 Task: Create a rule when an attachment starting with is removed from a card by me.
Action: Mouse pressed left at (472, 408)
Screenshot: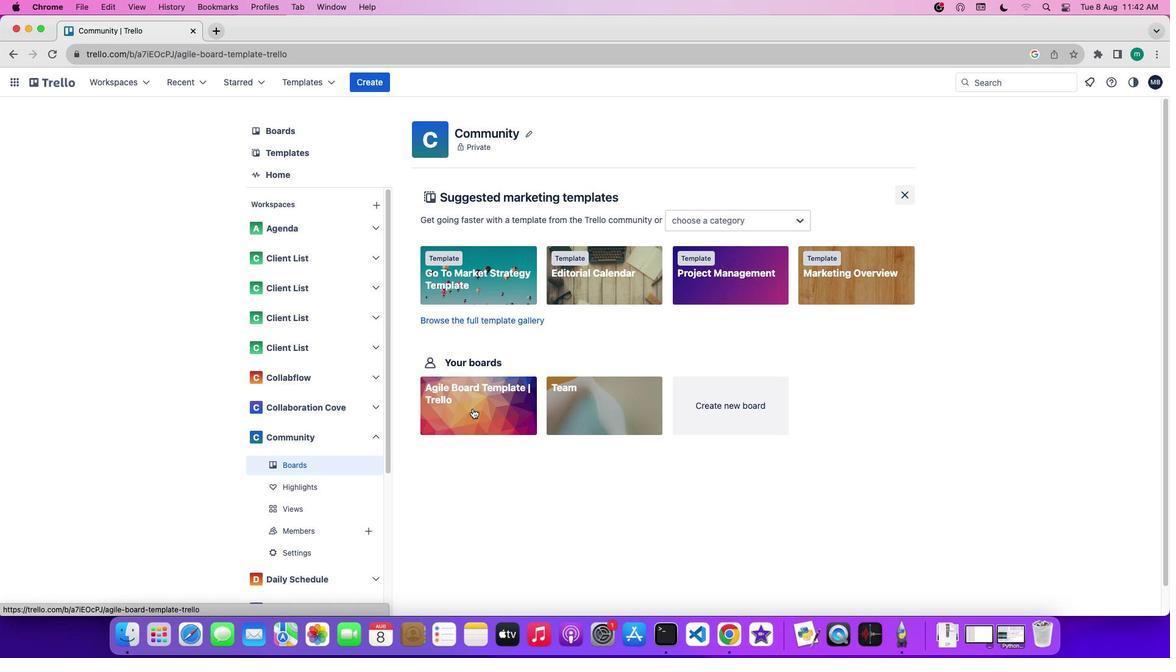 
Action: Mouse moved to (1074, 263)
Screenshot: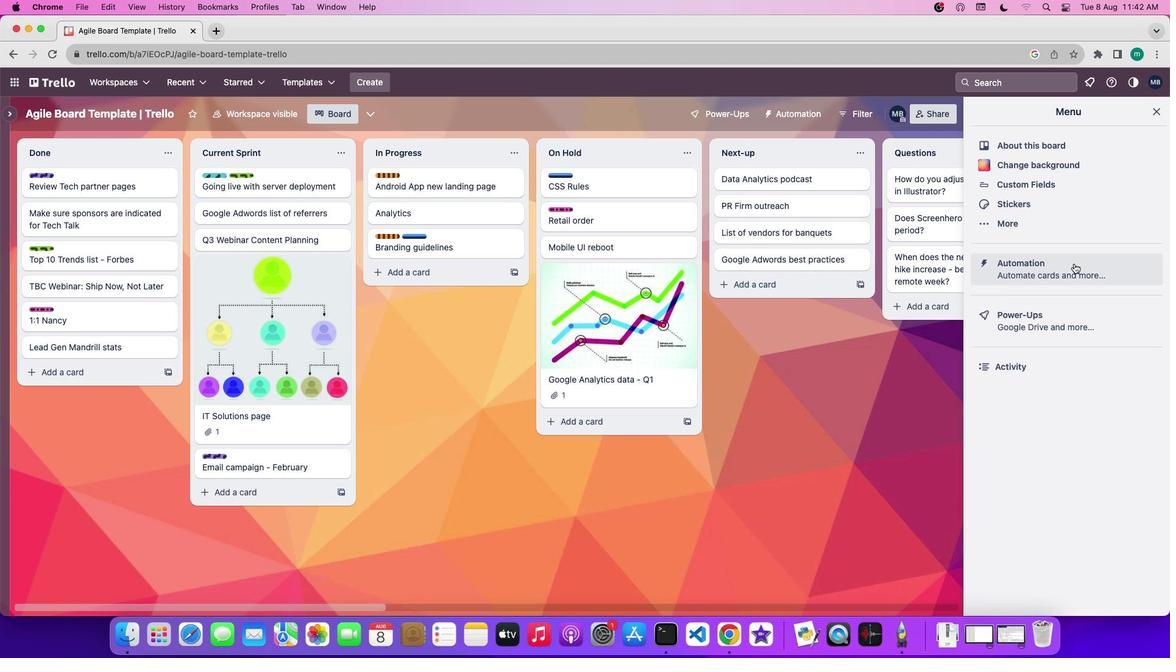 
Action: Mouse pressed left at (1074, 263)
Screenshot: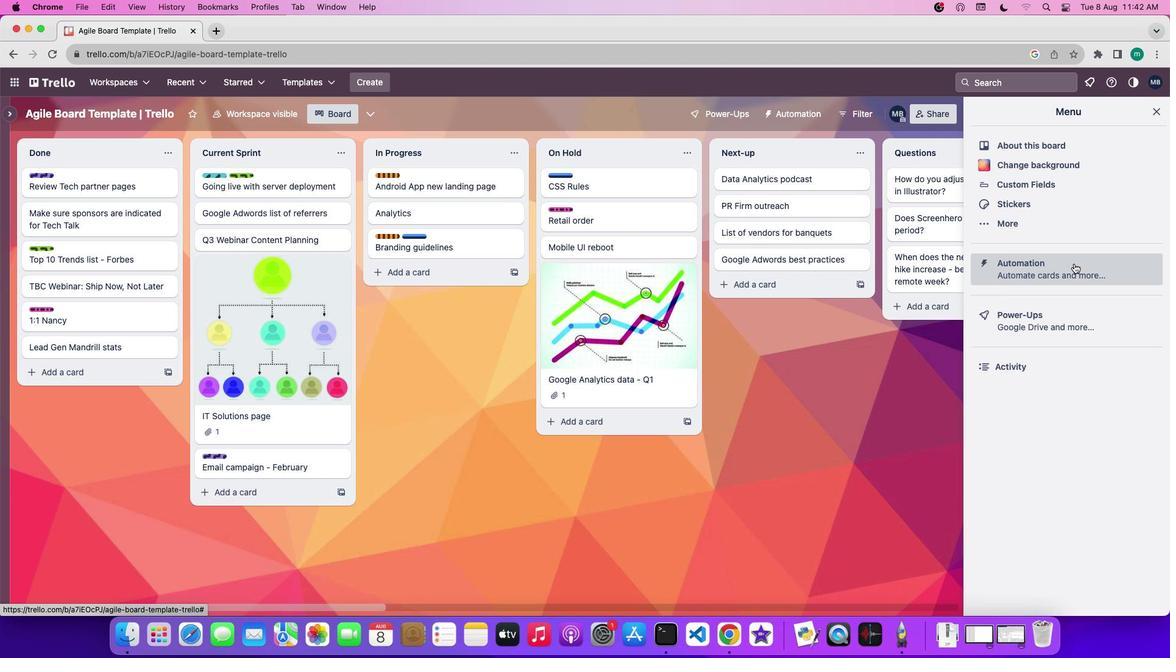 
Action: Mouse moved to (74, 229)
Screenshot: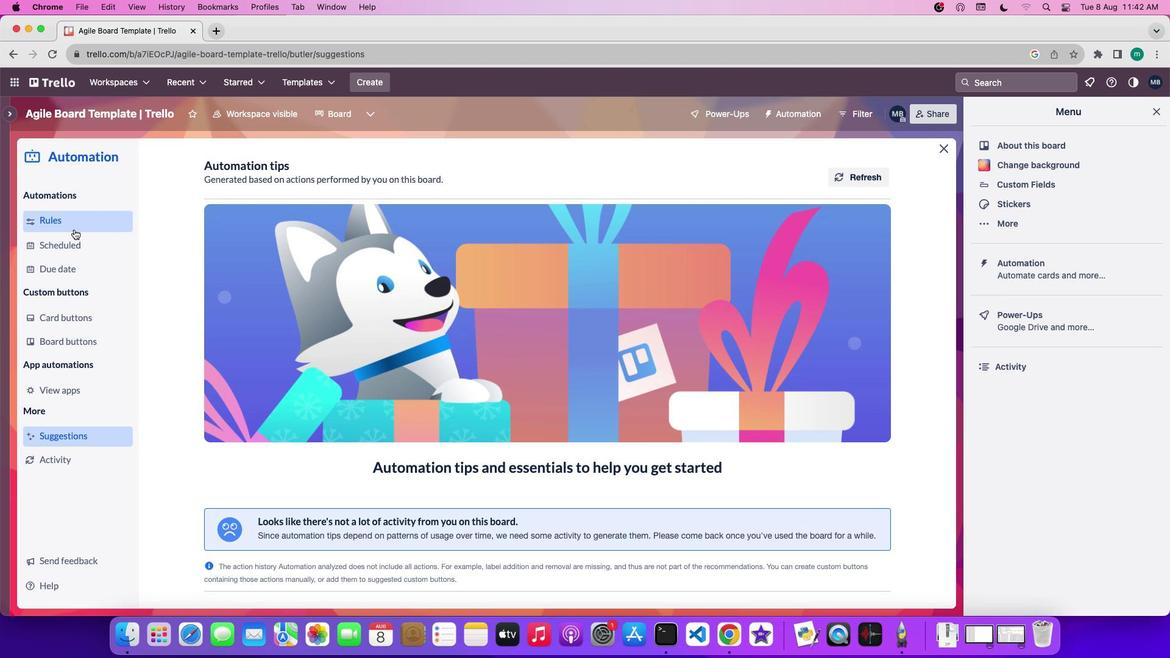 
Action: Mouse pressed left at (74, 229)
Screenshot: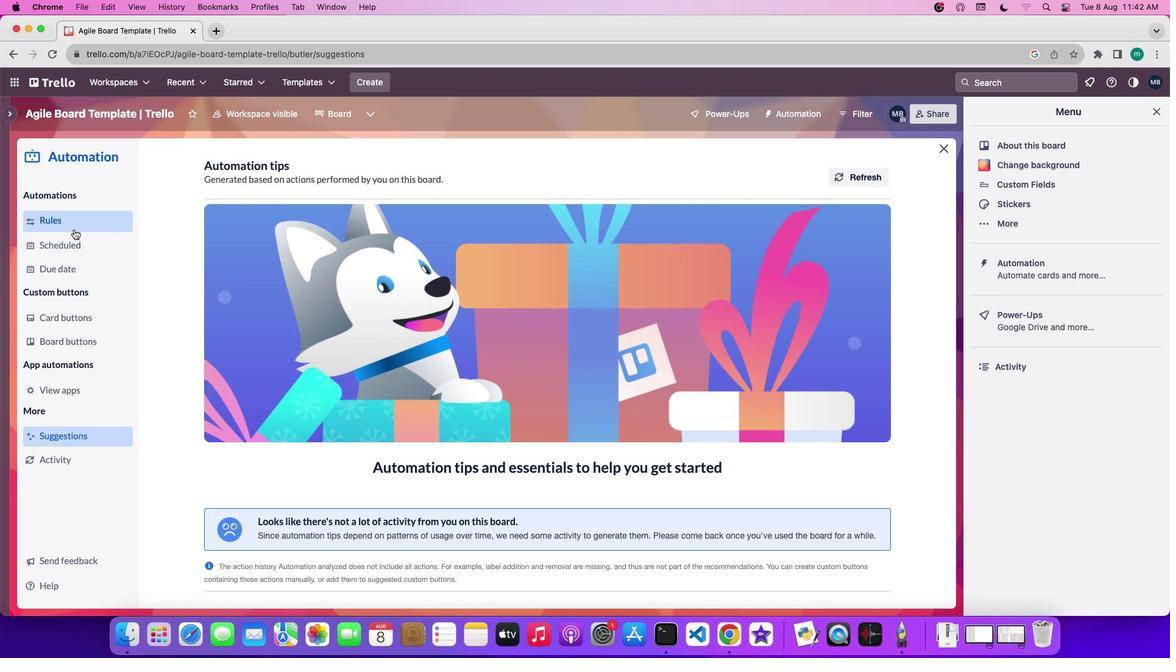 
Action: Mouse moved to (764, 173)
Screenshot: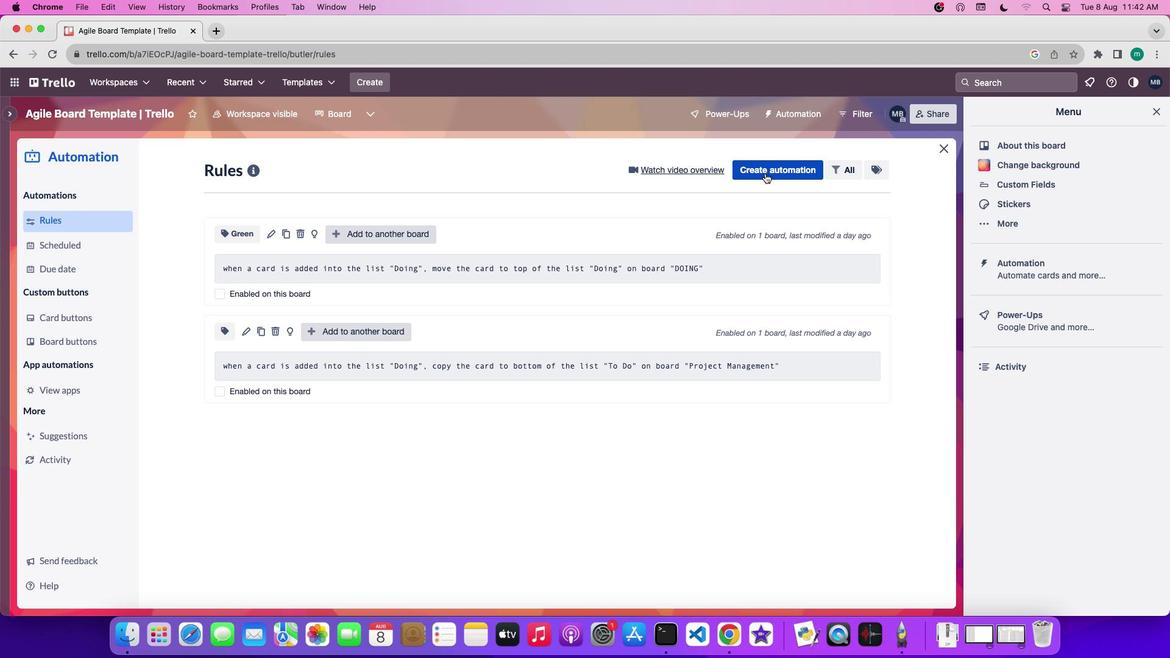 
Action: Mouse pressed left at (764, 173)
Screenshot: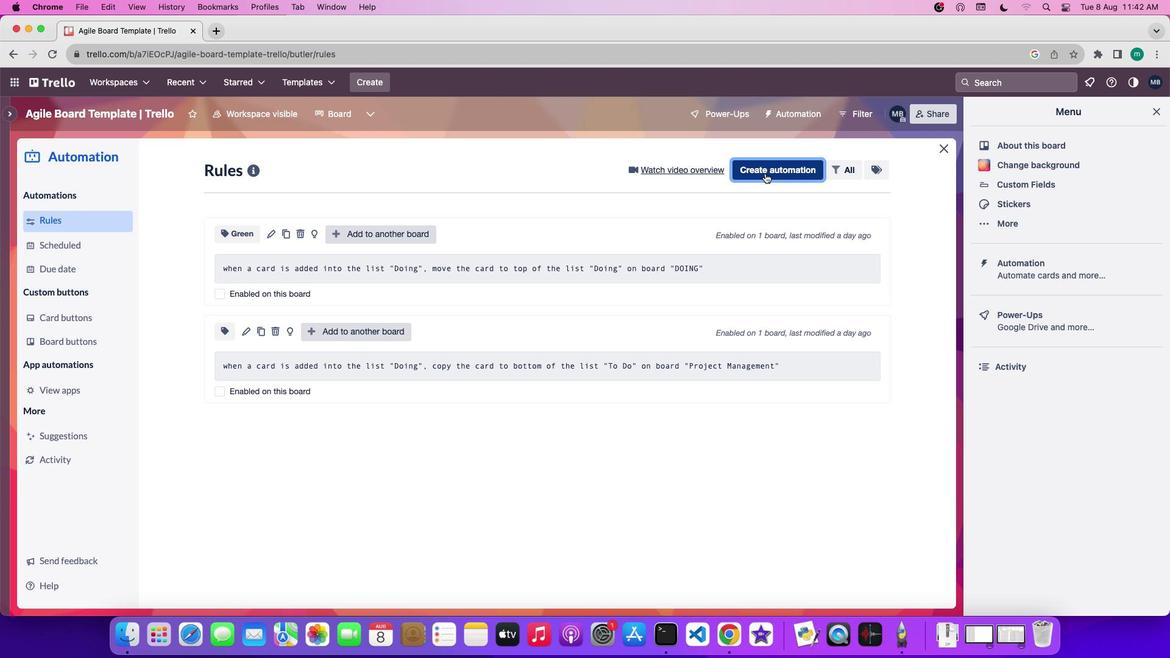 
Action: Mouse moved to (660, 362)
Screenshot: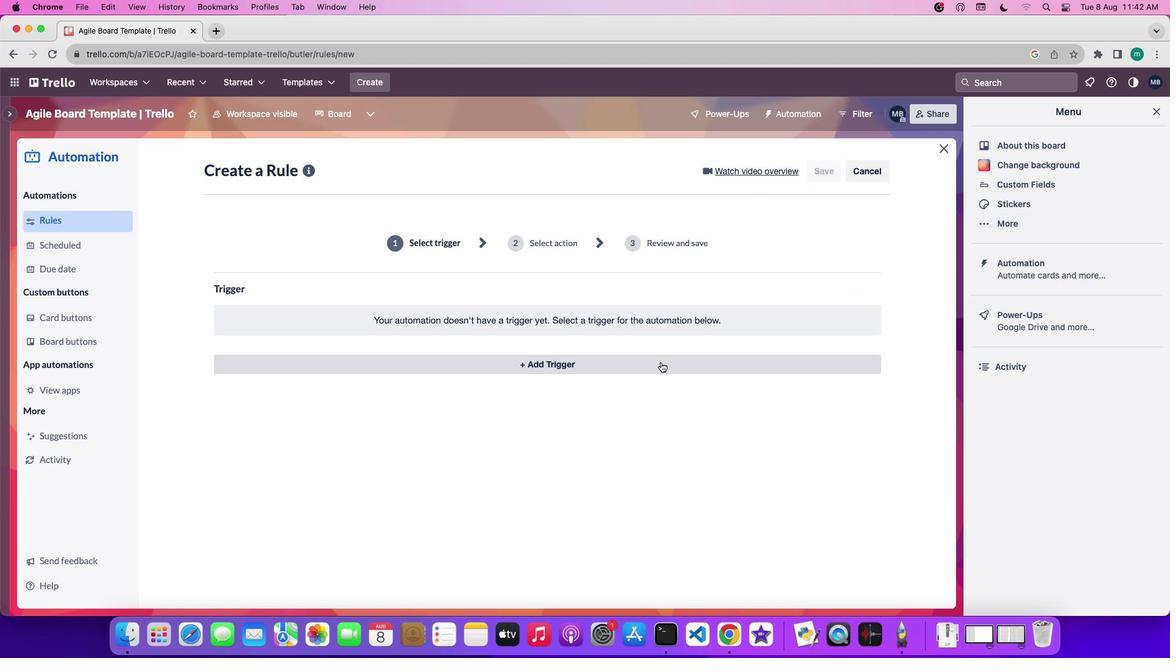 
Action: Mouse pressed left at (660, 362)
Screenshot: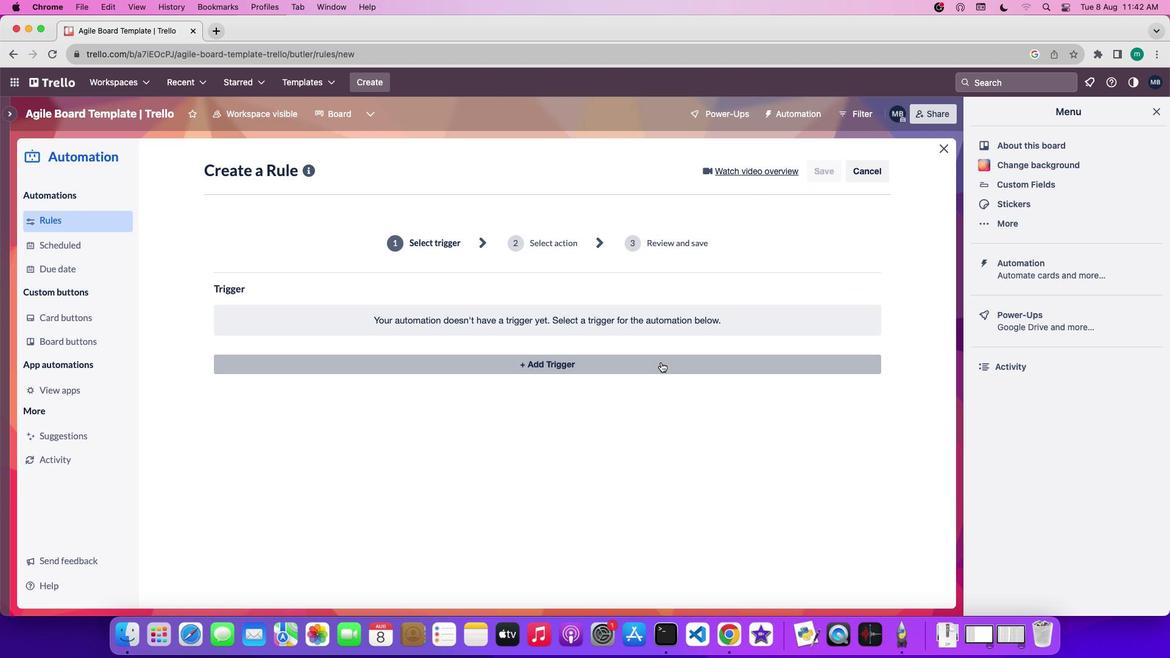 
Action: Mouse moved to (308, 415)
Screenshot: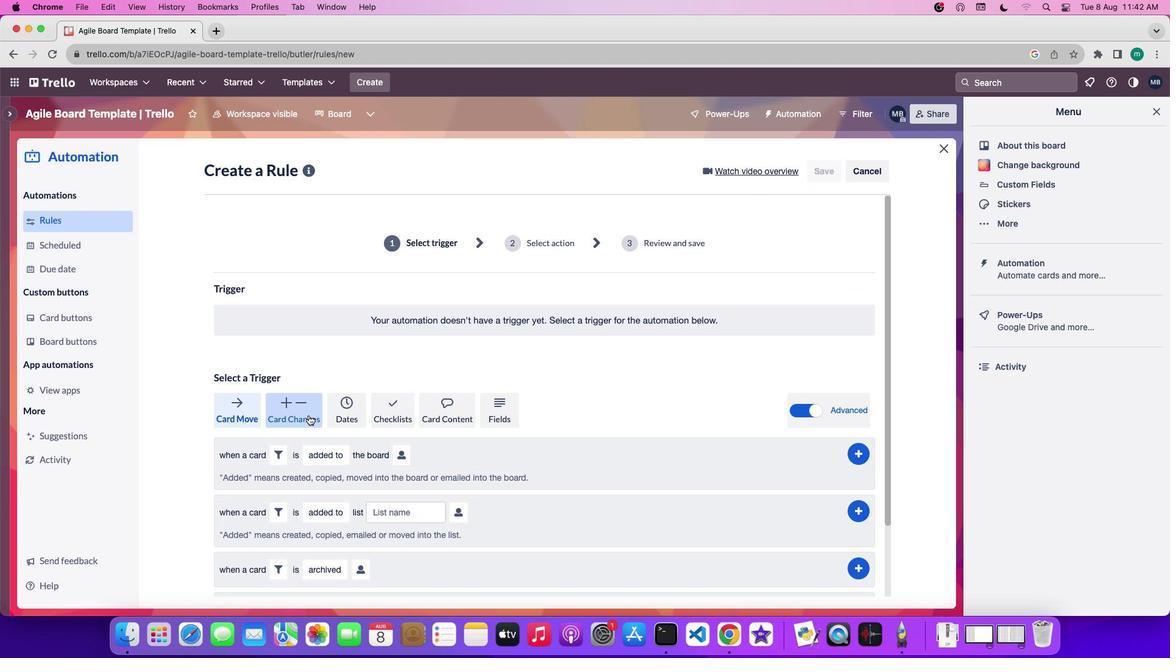 
Action: Mouse pressed left at (308, 415)
Screenshot: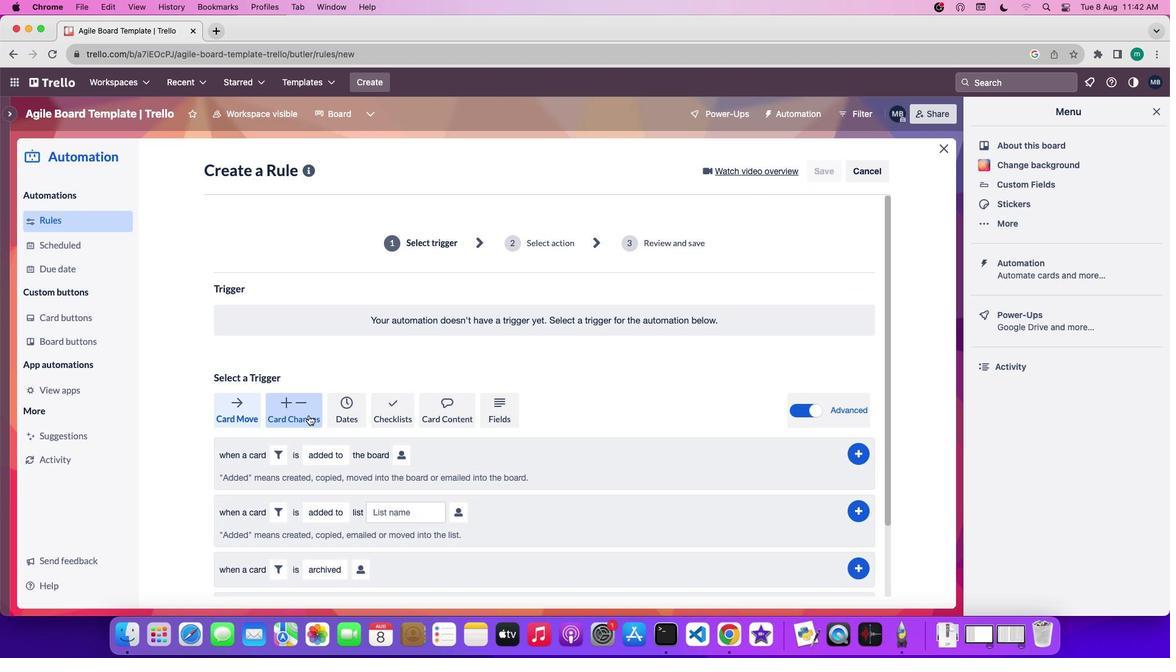 
Action: Mouse scrolled (308, 415) with delta (0, 0)
Screenshot: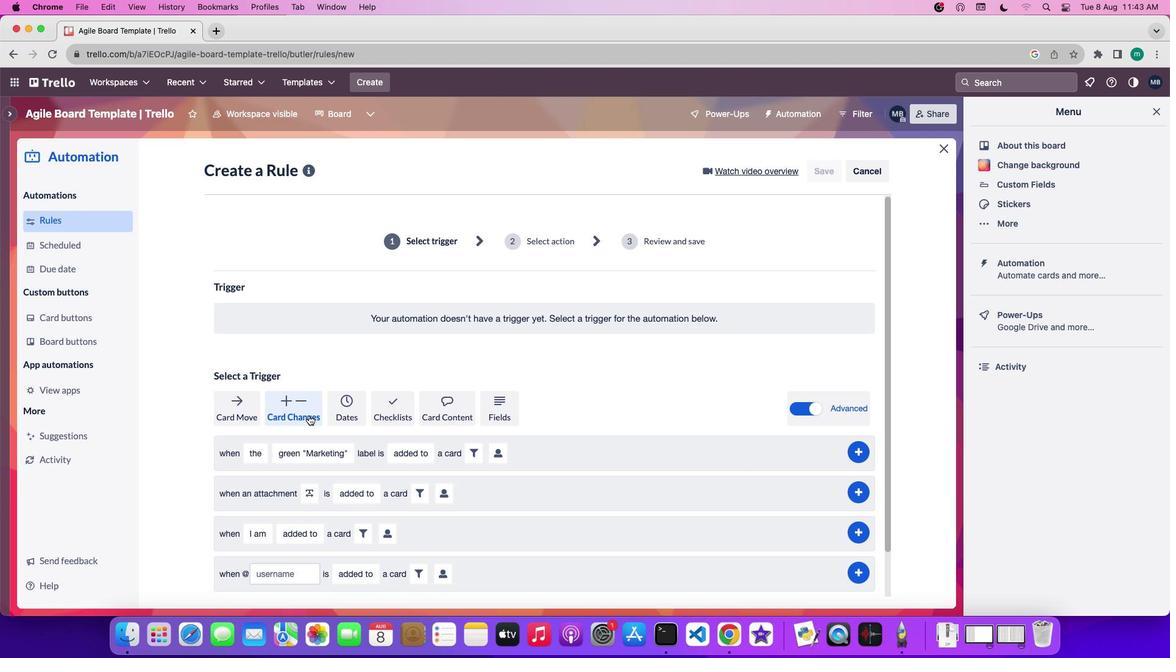 
Action: Mouse scrolled (308, 415) with delta (0, 0)
Screenshot: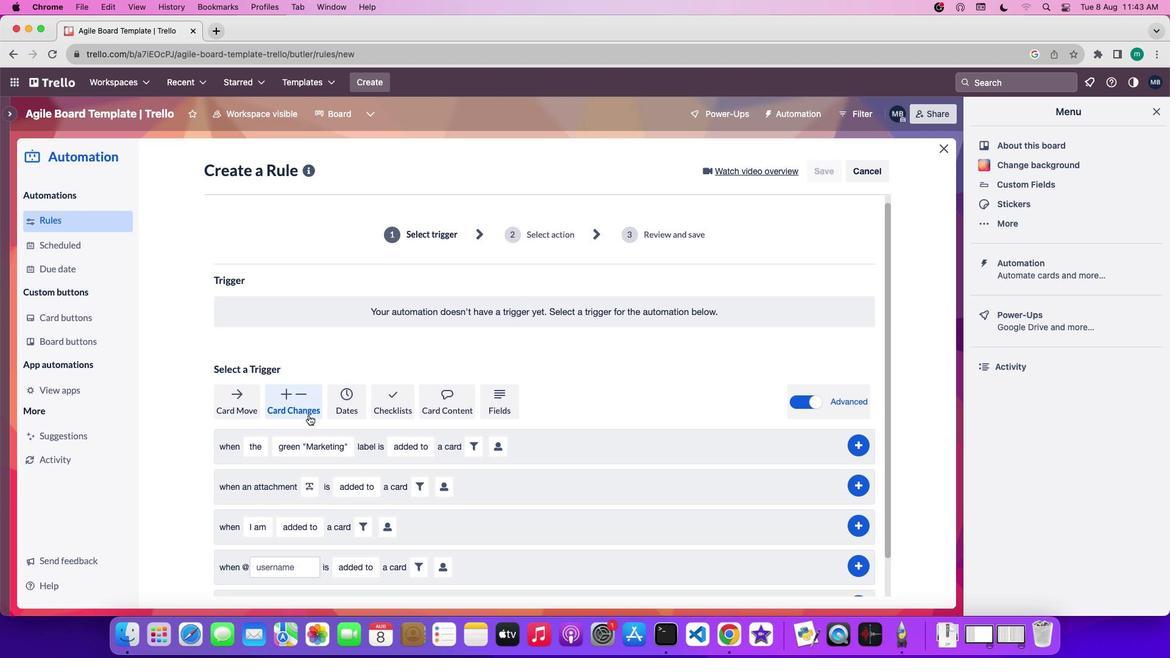 
Action: Mouse scrolled (308, 415) with delta (0, 0)
Screenshot: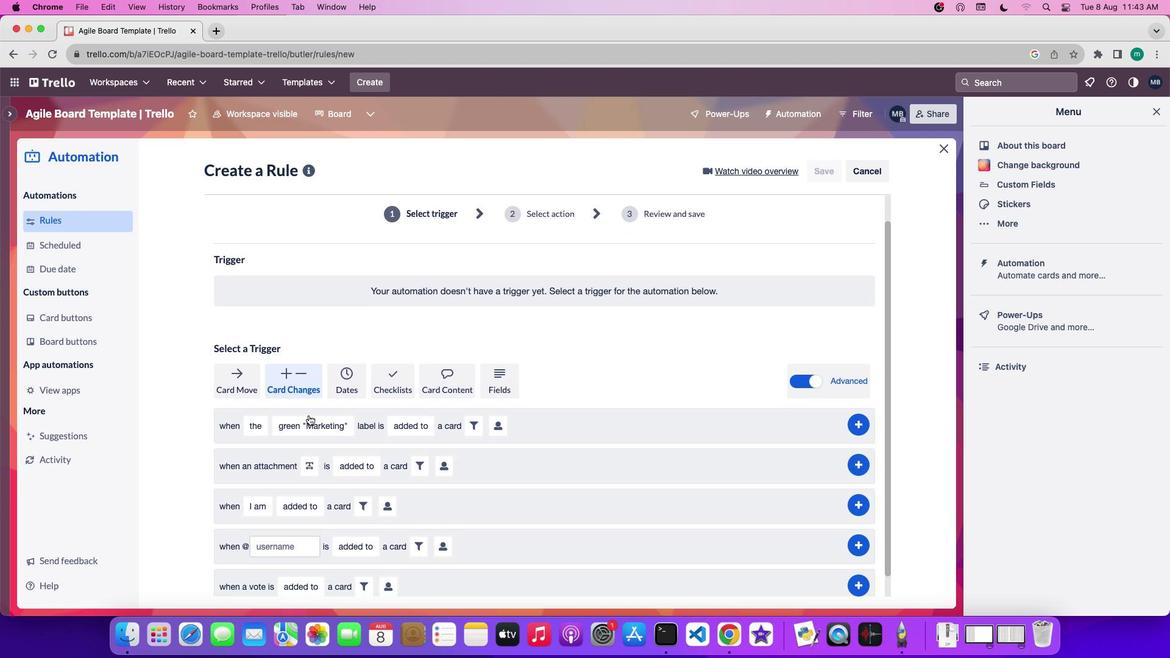 
Action: Mouse scrolled (308, 415) with delta (0, 0)
Screenshot: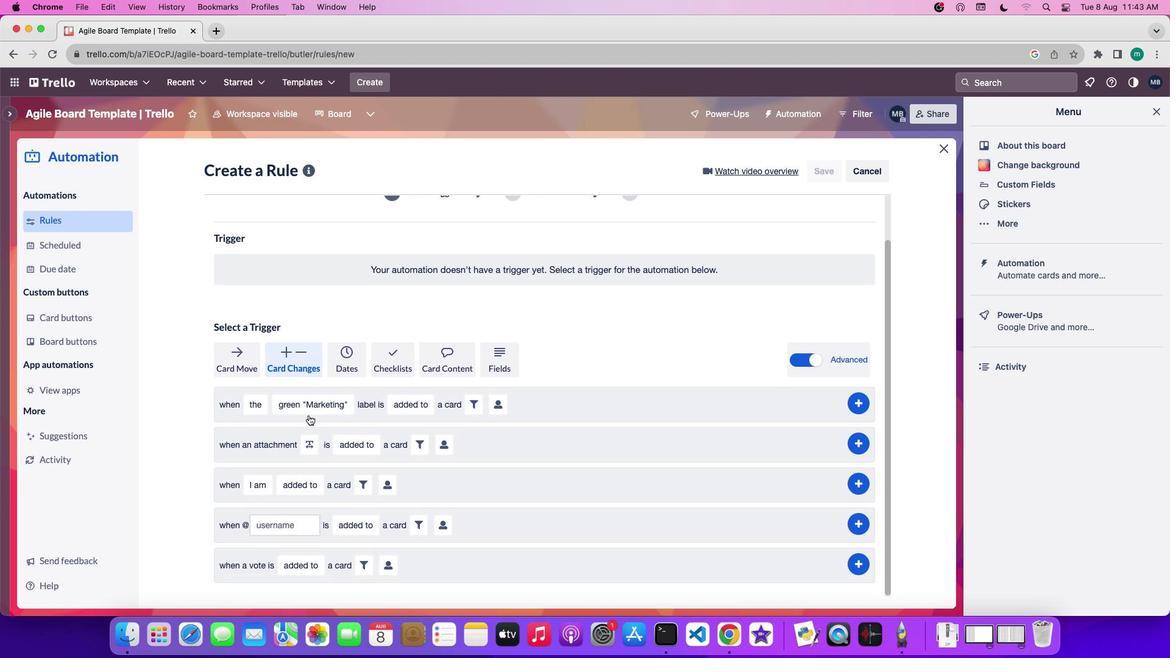 
Action: Mouse scrolled (308, 415) with delta (0, 0)
Screenshot: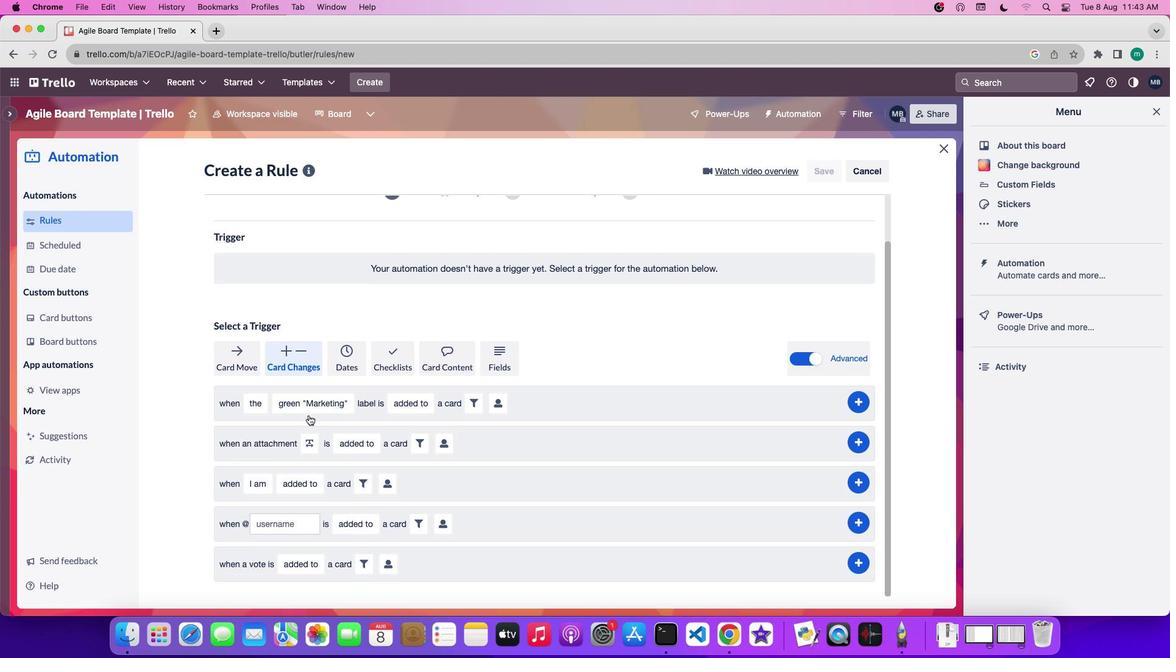 
Action: Mouse scrolled (308, 415) with delta (0, 0)
Screenshot: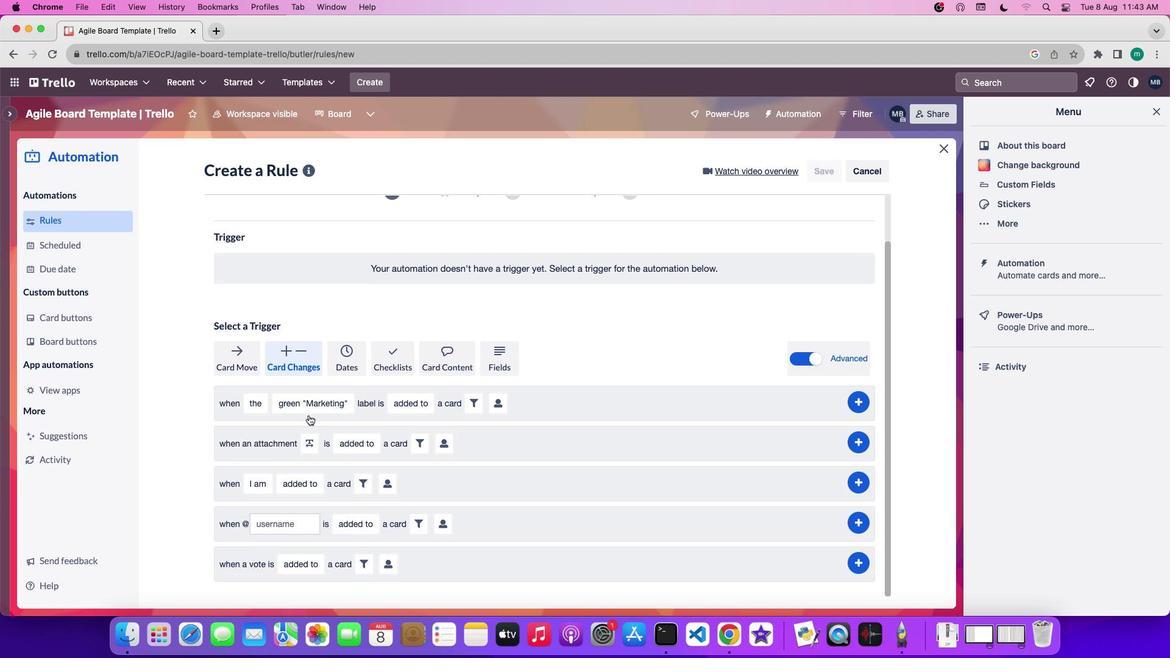 
Action: Mouse moved to (307, 440)
Screenshot: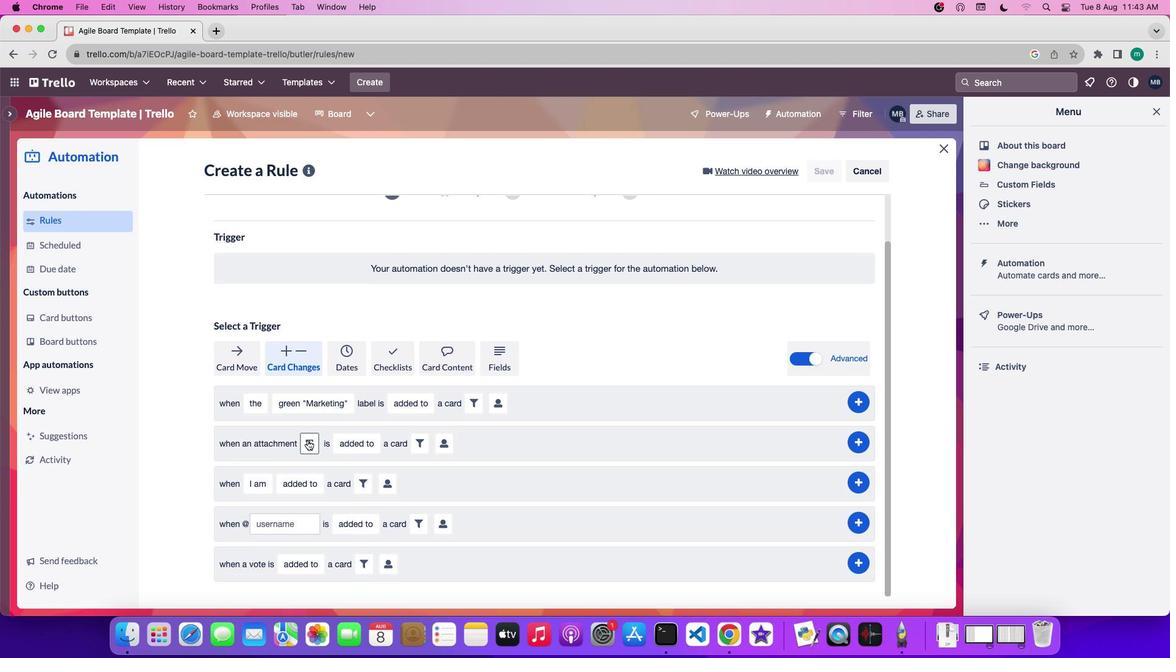 
Action: Mouse pressed left at (307, 440)
Screenshot: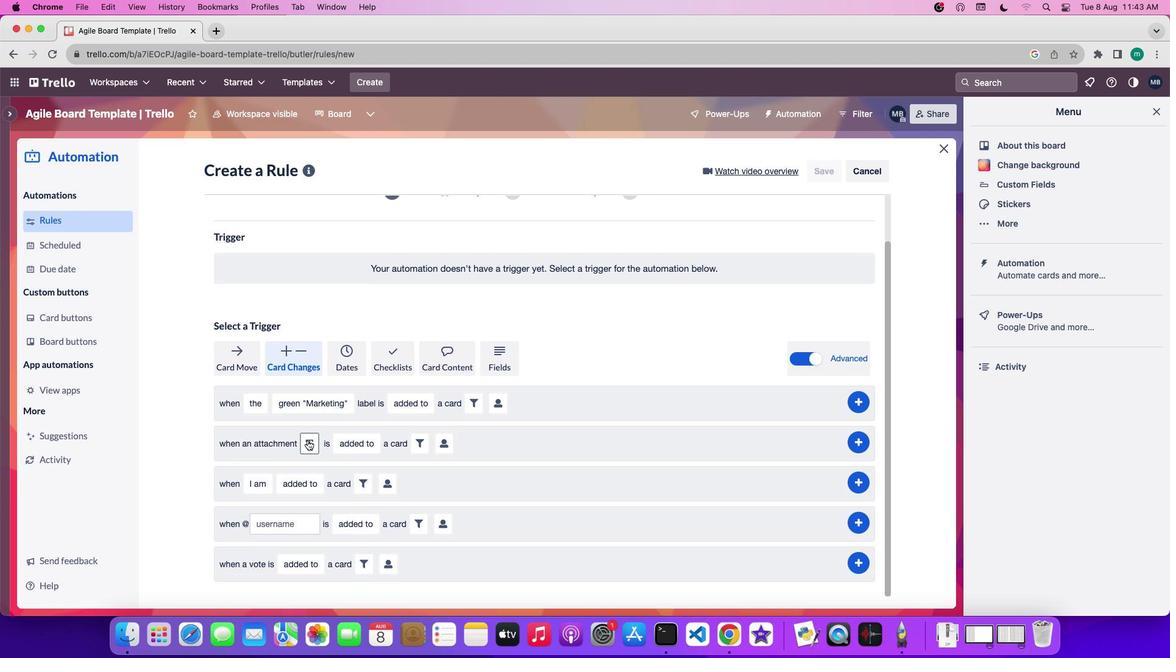 
Action: Mouse moved to (369, 343)
Screenshot: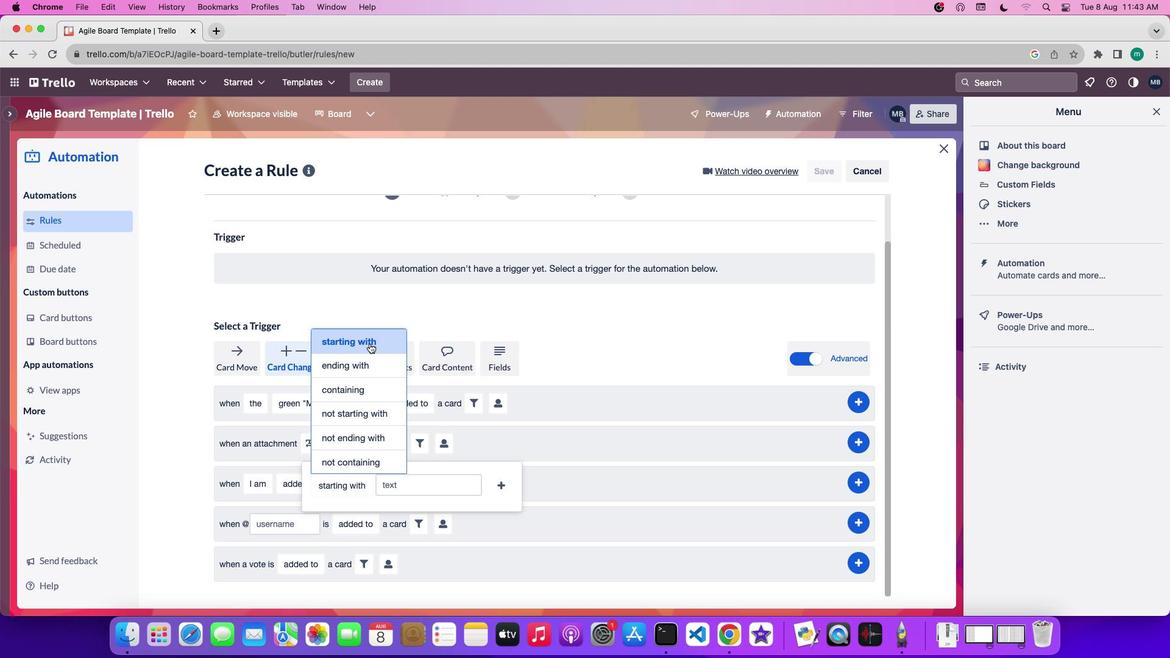 
Action: Mouse pressed left at (369, 343)
Screenshot: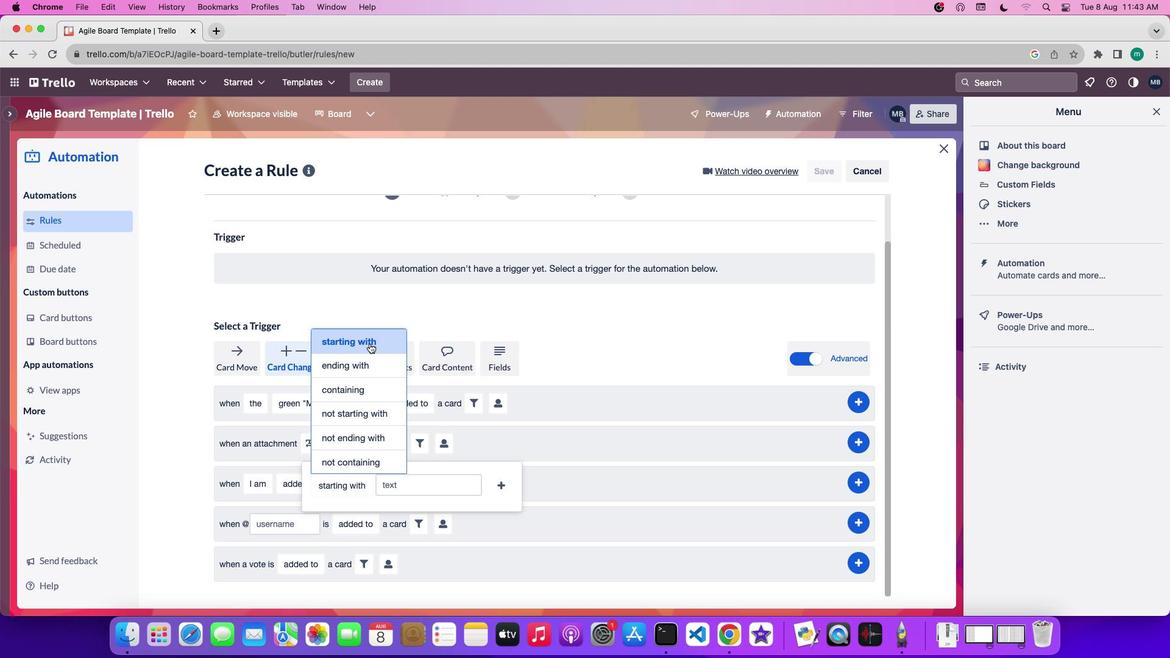 
Action: Mouse moved to (502, 486)
Screenshot: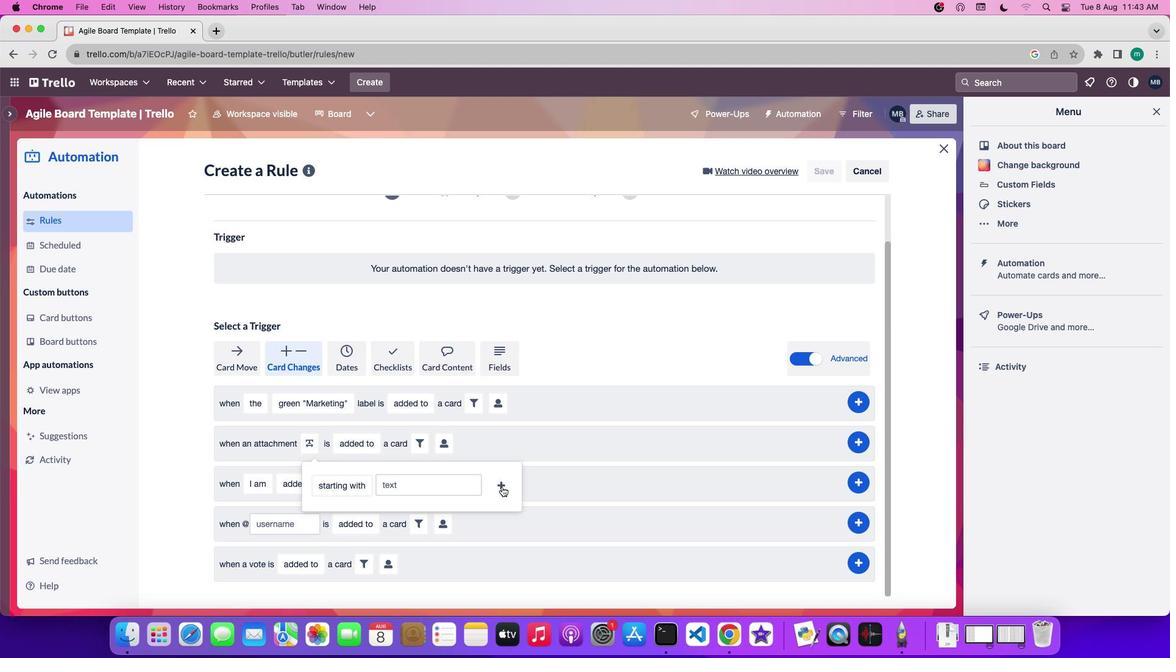 
Action: Mouse pressed left at (502, 486)
Screenshot: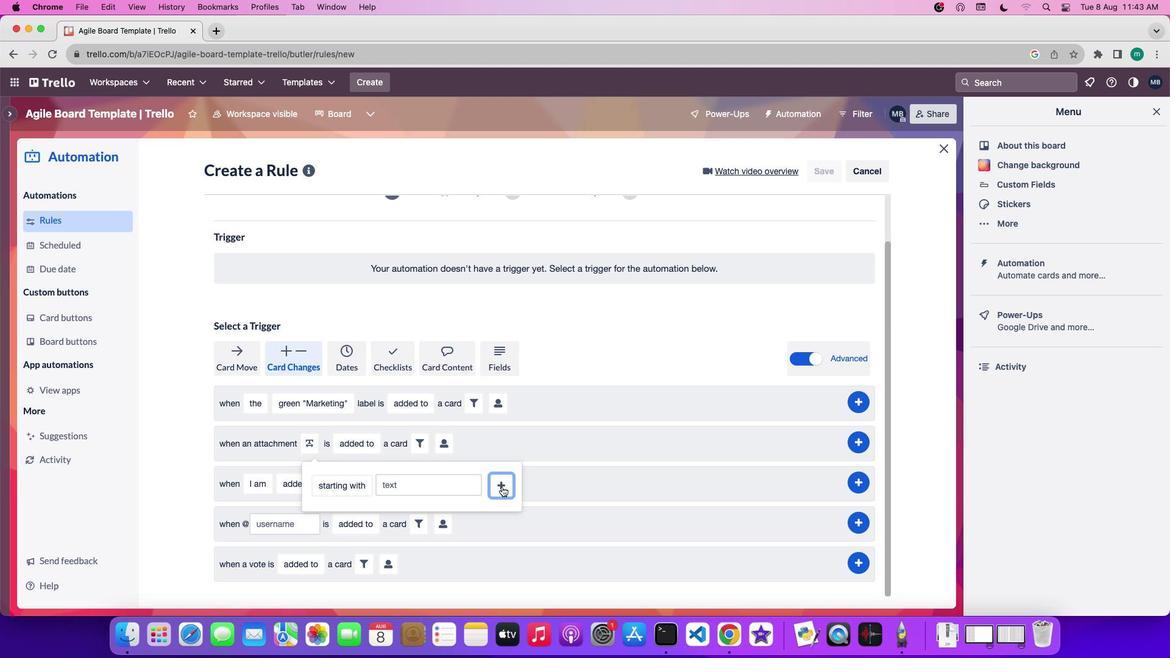 
Action: Mouse moved to (435, 493)
Screenshot: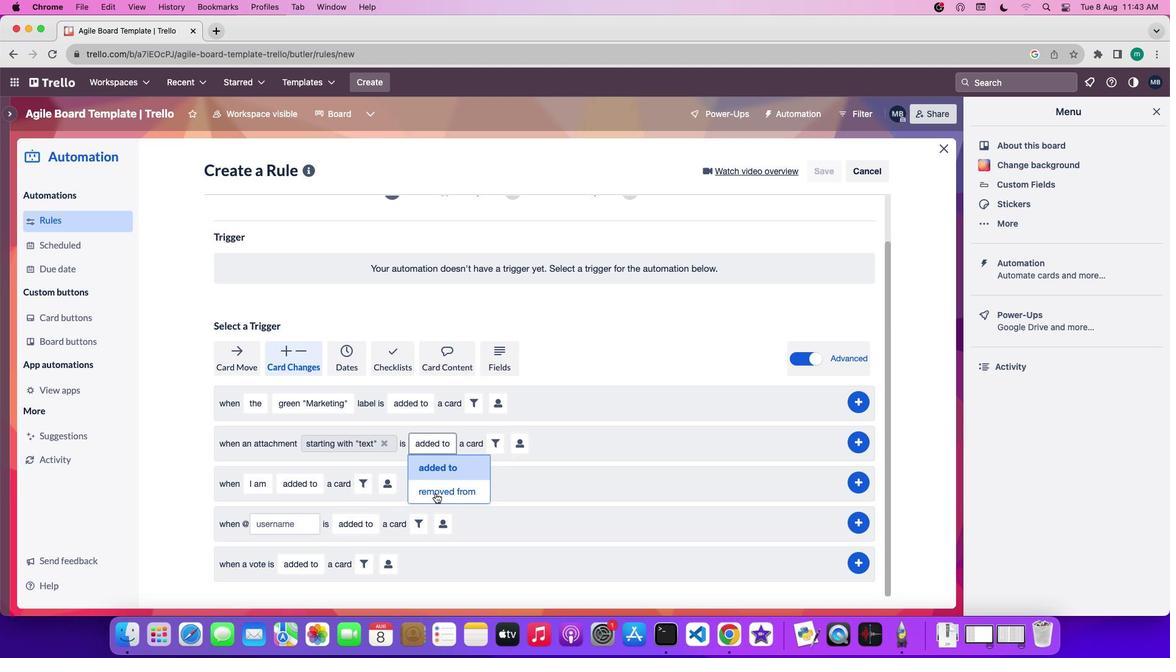 
Action: Mouse pressed left at (435, 493)
Screenshot: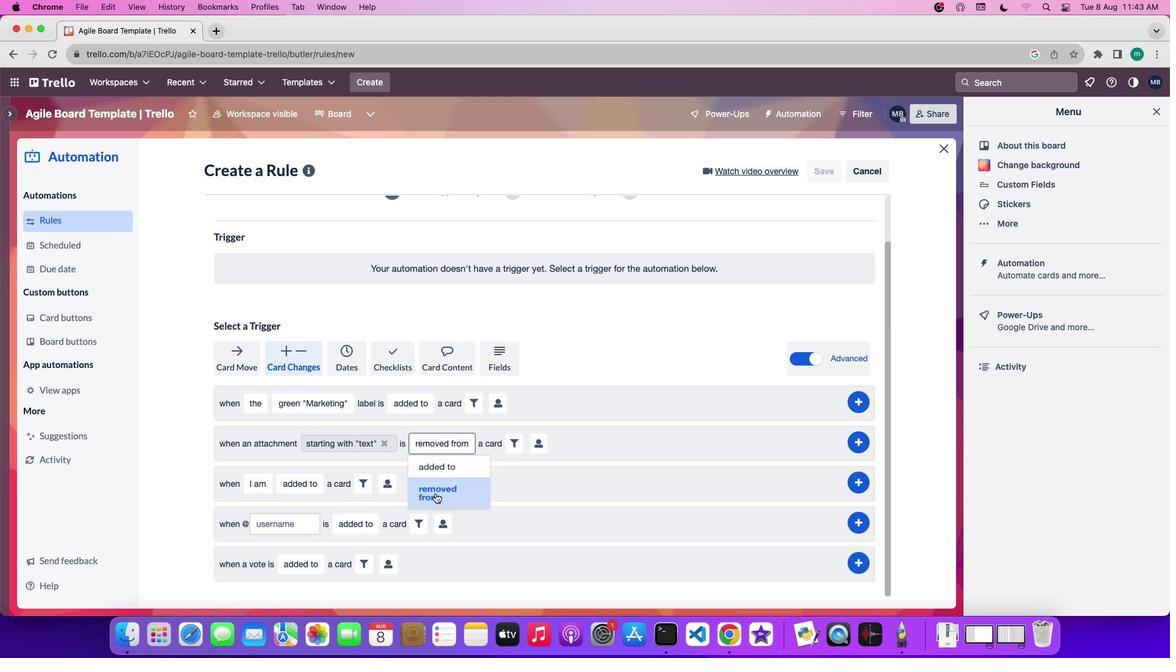 
Action: Mouse moved to (544, 444)
Screenshot: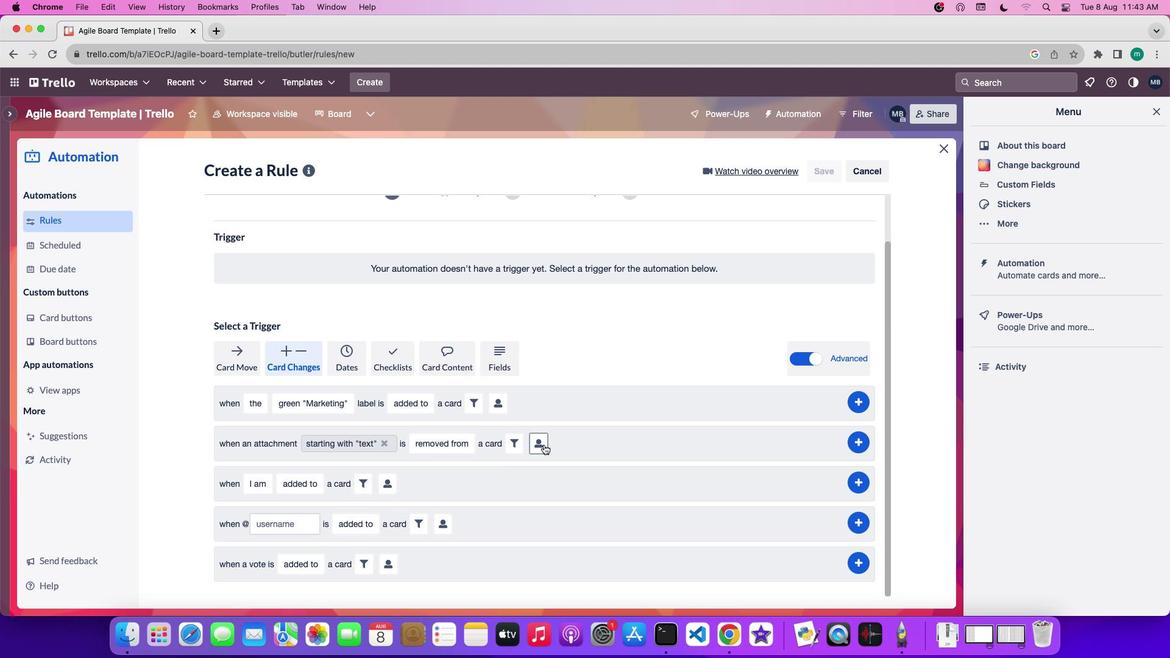 
Action: Mouse pressed left at (544, 444)
Screenshot: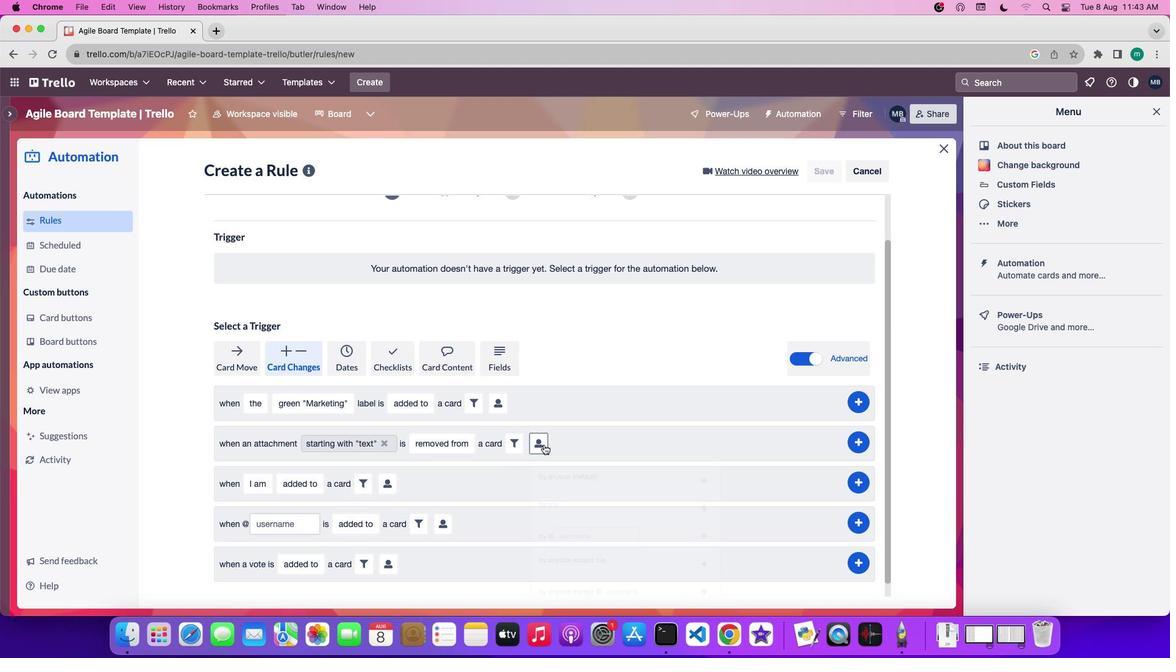 
Action: Mouse moved to (748, 521)
Screenshot: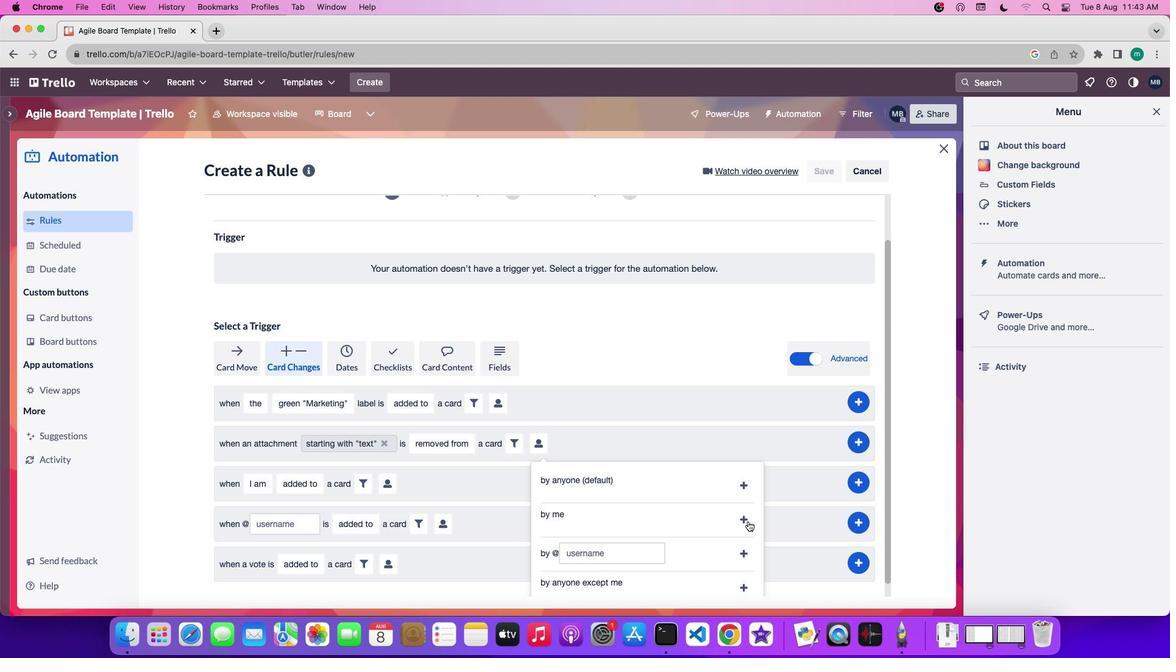 
Action: Mouse pressed left at (748, 521)
Screenshot: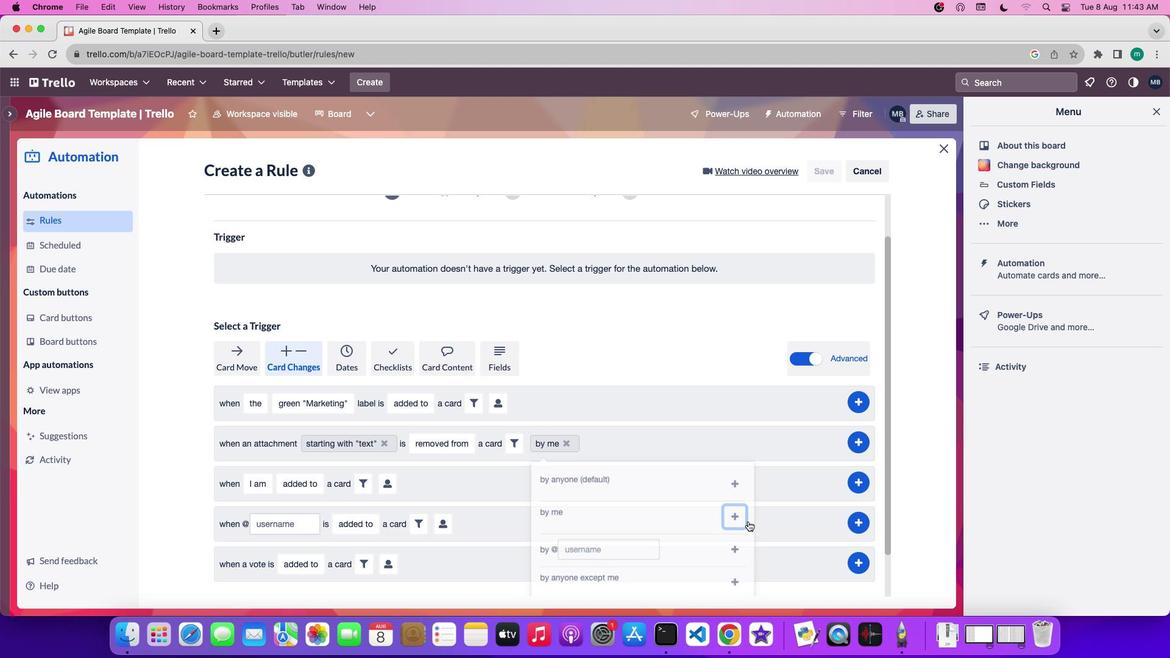 
Action: Mouse moved to (859, 441)
Screenshot: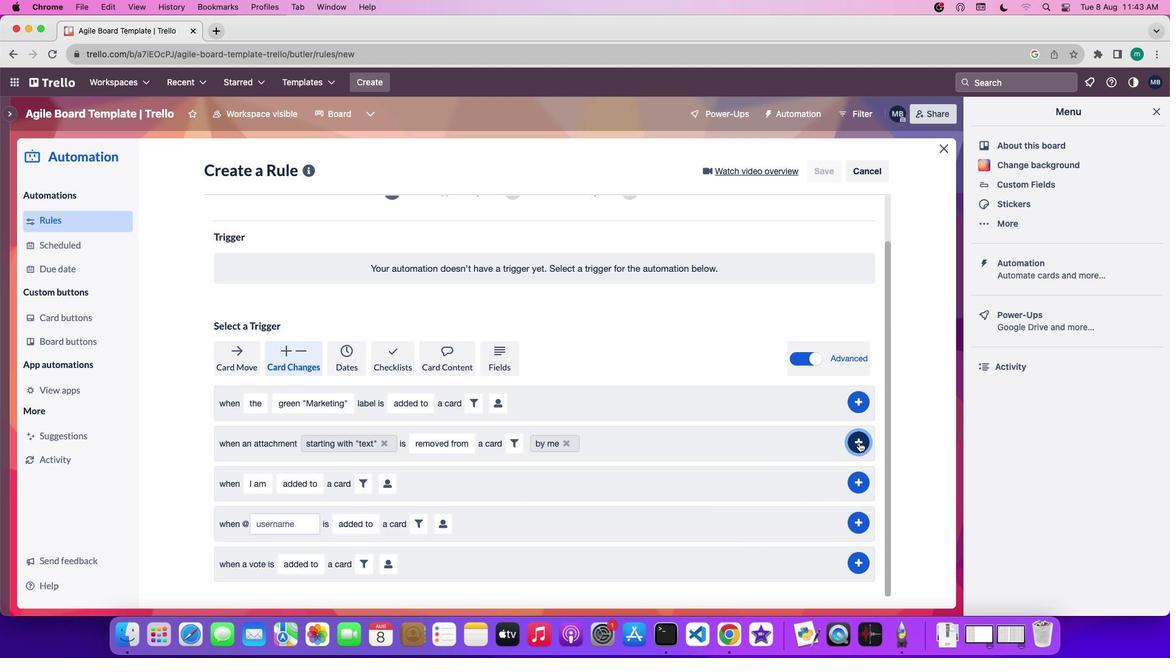 
Action: Mouse pressed left at (859, 441)
Screenshot: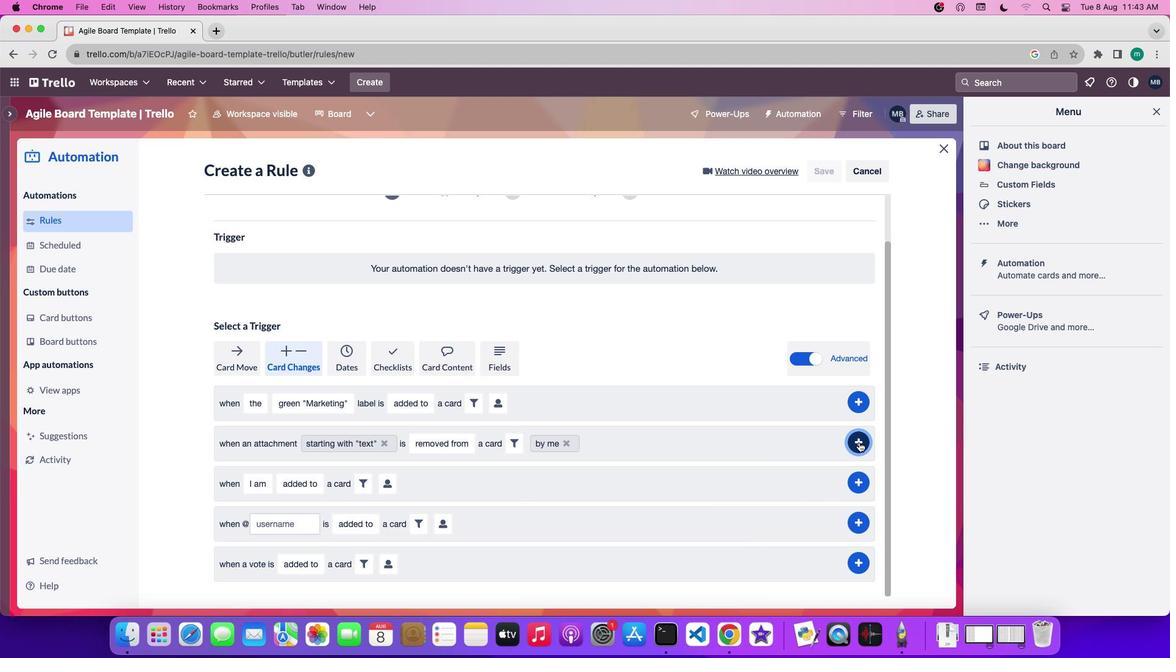 
